 Task: Book a round-trip flight for 2 adults and 1 infant in seat from New York to Cancun on July 12, 2023, returning on July 19, 2023.
Action: Mouse moved to (392, 442)
Screenshot: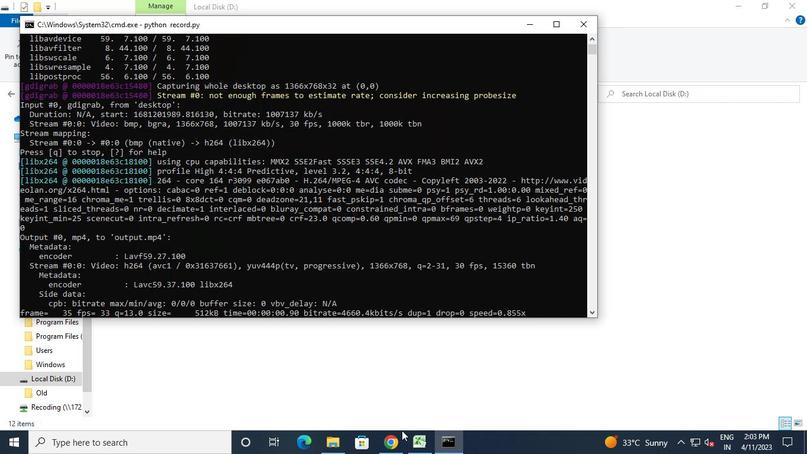 
Action: Mouse pressed left at (392, 442)
Screenshot: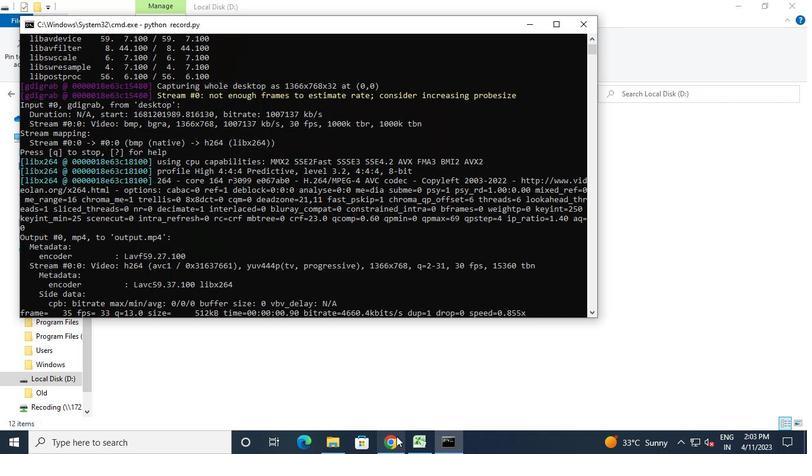 
Action: Mouse moved to (34, 261)
Screenshot: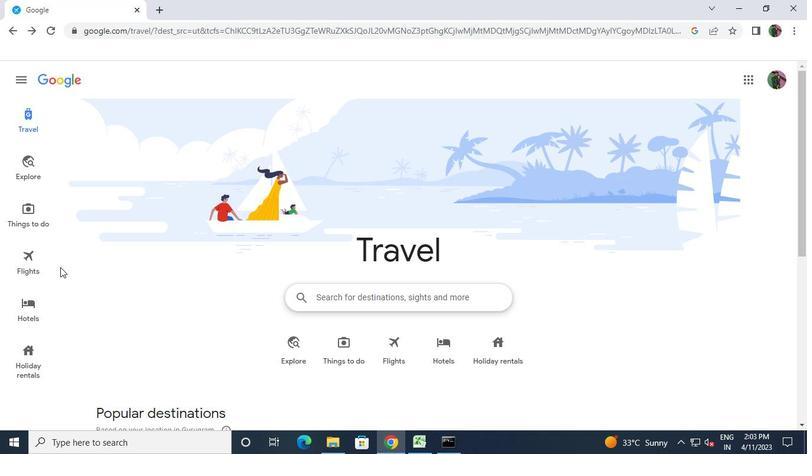 
Action: Mouse pressed left at (34, 261)
Screenshot: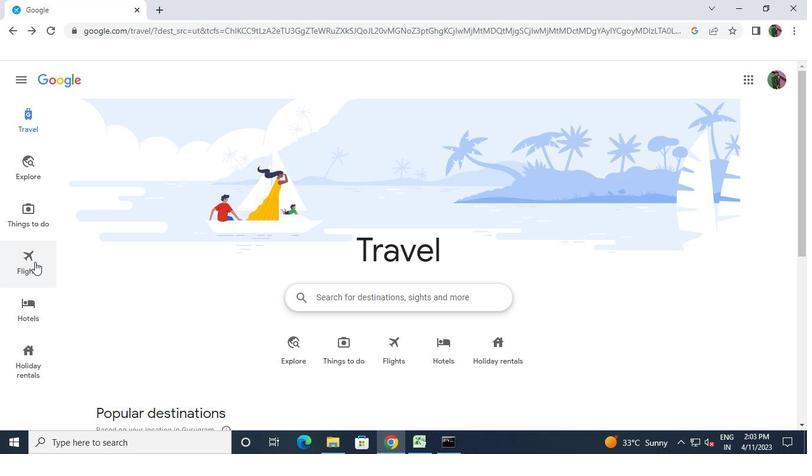 
Action: Mouse moved to (209, 125)
Screenshot: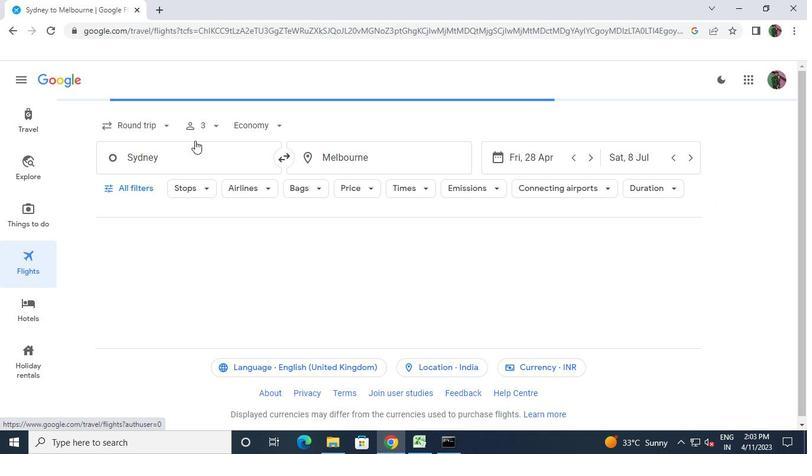 
Action: Mouse pressed left at (209, 125)
Screenshot: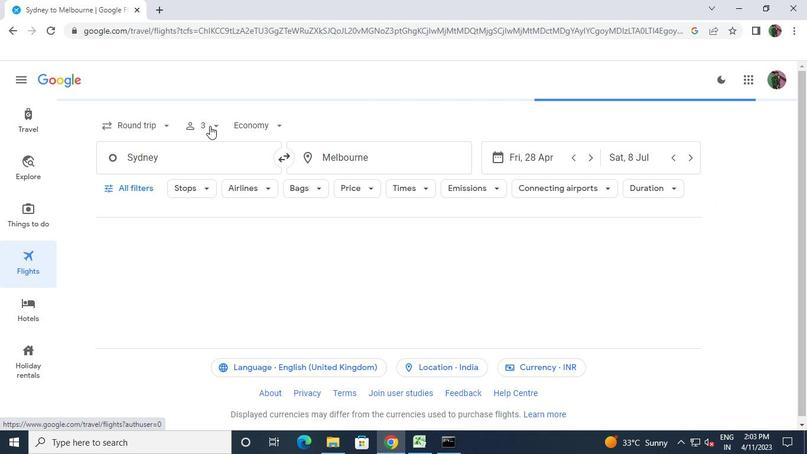 
Action: Mouse moved to (256, 155)
Screenshot: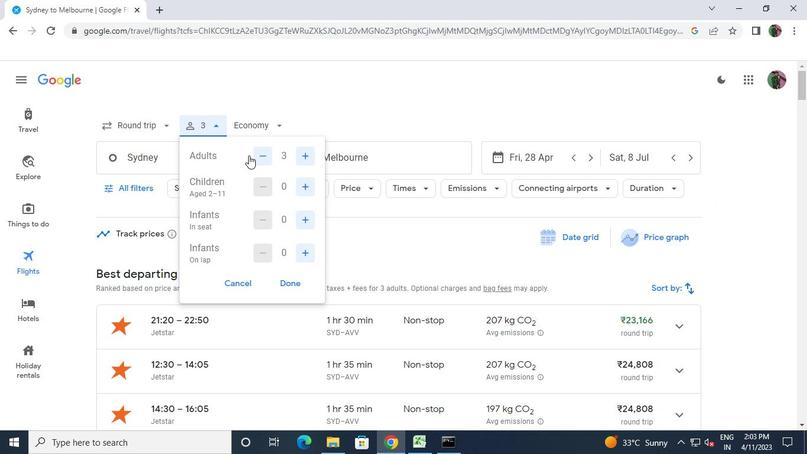 
Action: Mouse pressed left at (256, 155)
Screenshot: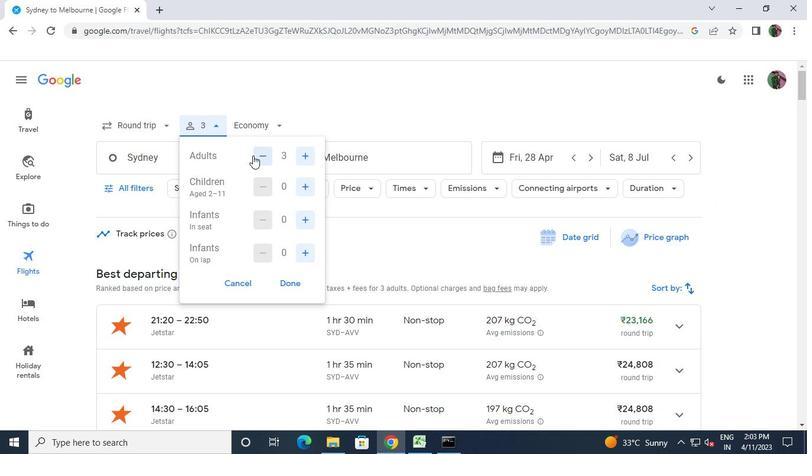 
Action: Mouse moved to (257, 155)
Screenshot: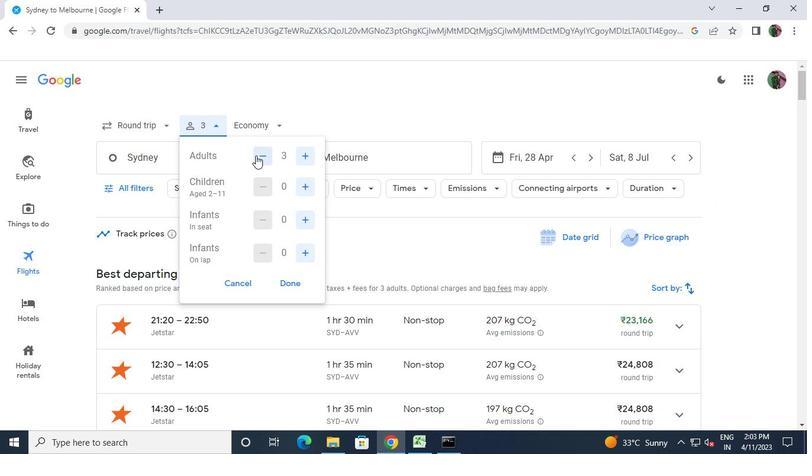
Action: Mouse pressed left at (257, 155)
Screenshot: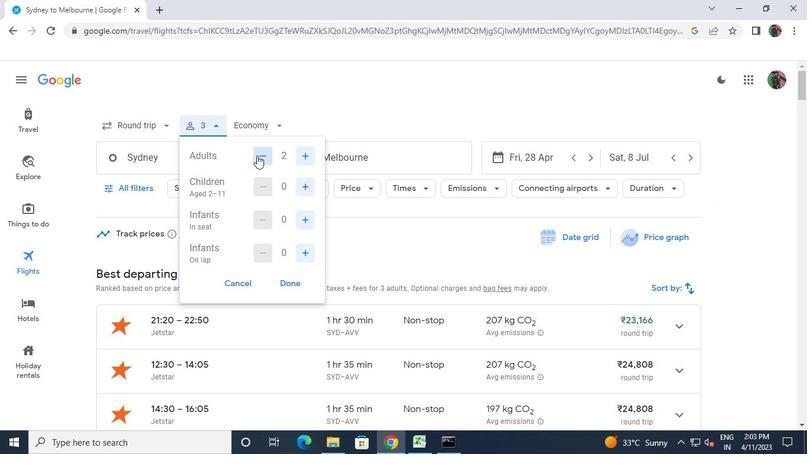 
Action: Mouse moved to (307, 221)
Screenshot: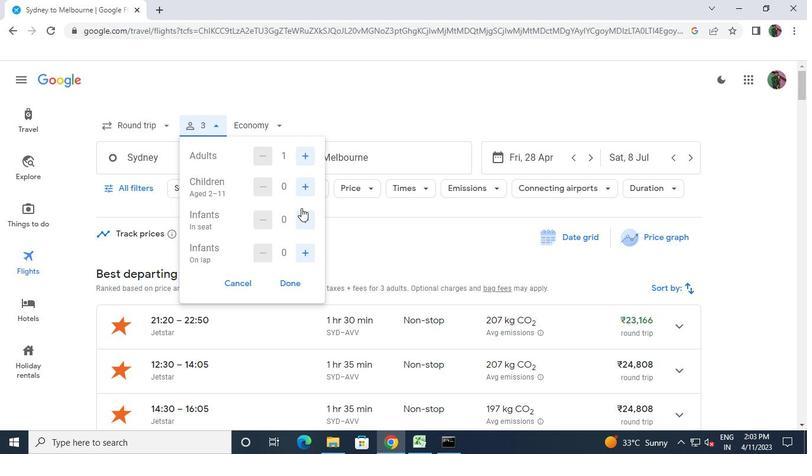 
Action: Mouse pressed left at (307, 221)
Screenshot: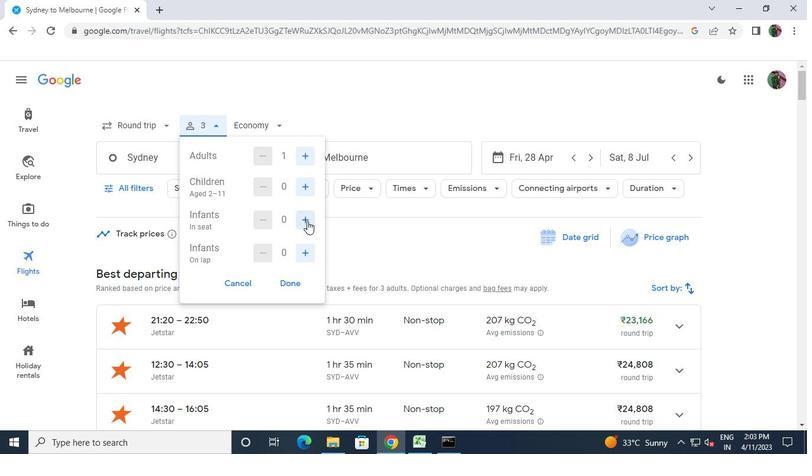 
Action: Mouse pressed left at (307, 221)
Screenshot: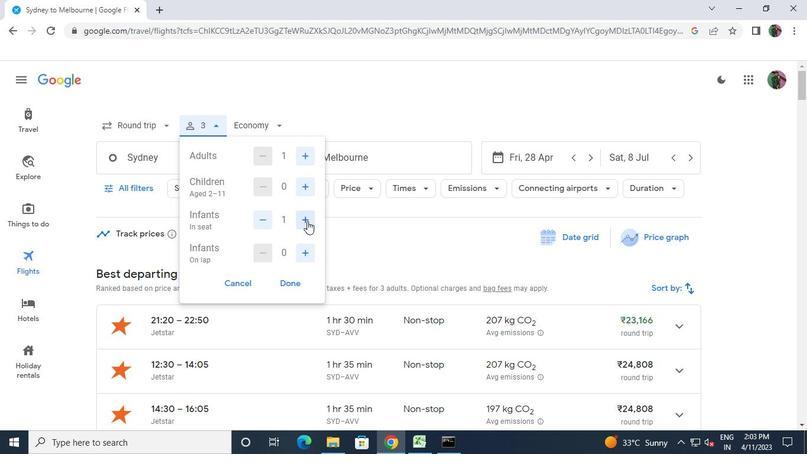 
Action: Mouse moved to (290, 279)
Screenshot: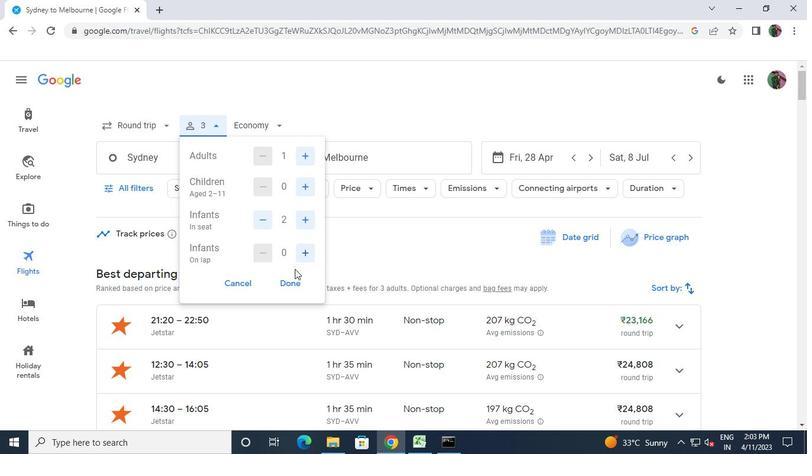 
Action: Mouse pressed left at (290, 279)
Screenshot: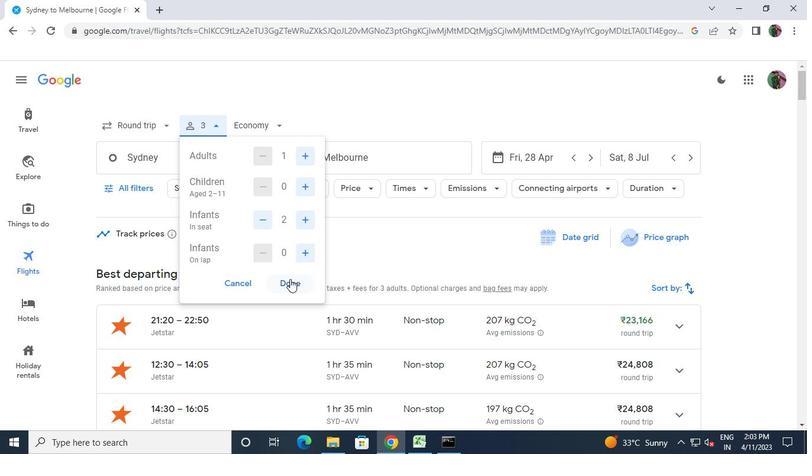
Action: Mouse moved to (529, 161)
Screenshot: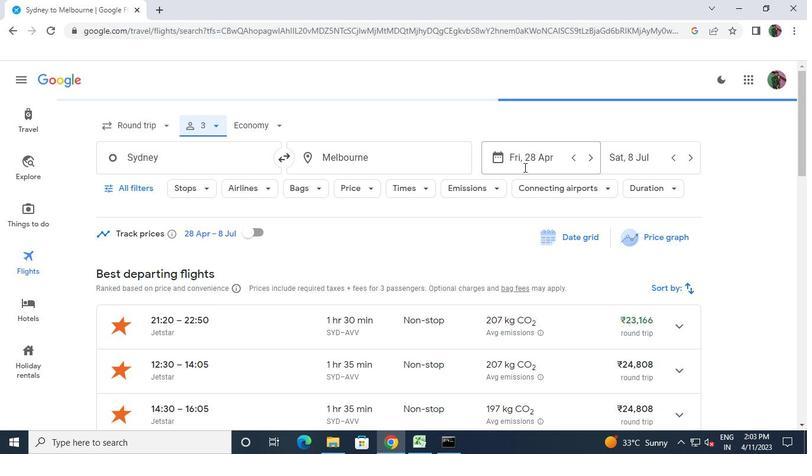 
Action: Mouse pressed left at (529, 161)
Screenshot: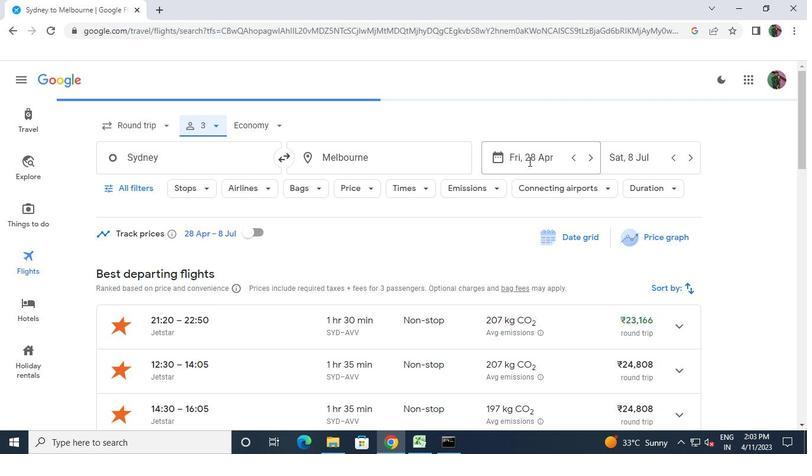 
Action: Mouse moved to (397, 258)
Screenshot: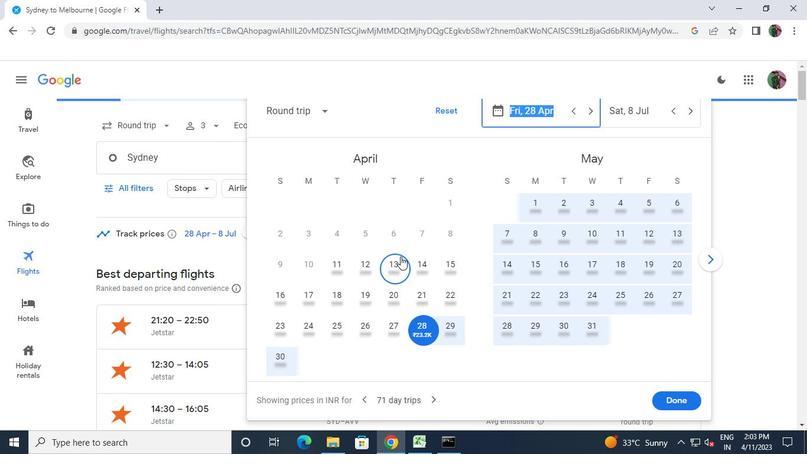 
Action: Mouse pressed left at (397, 258)
Screenshot: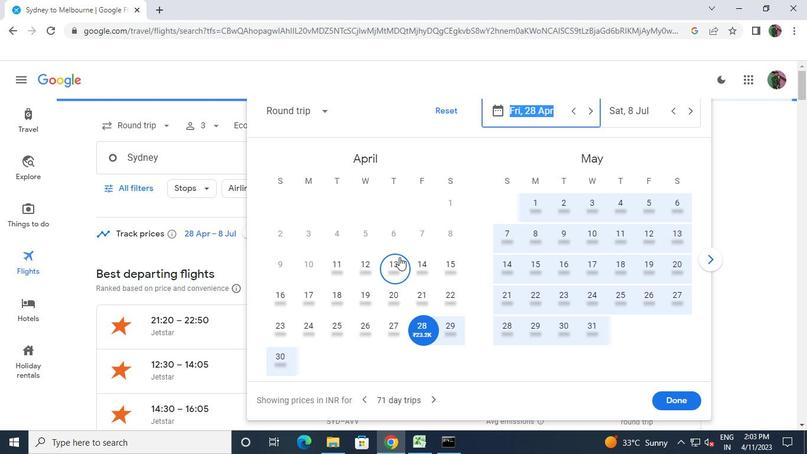 
Action: Mouse moved to (596, 229)
Screenshot: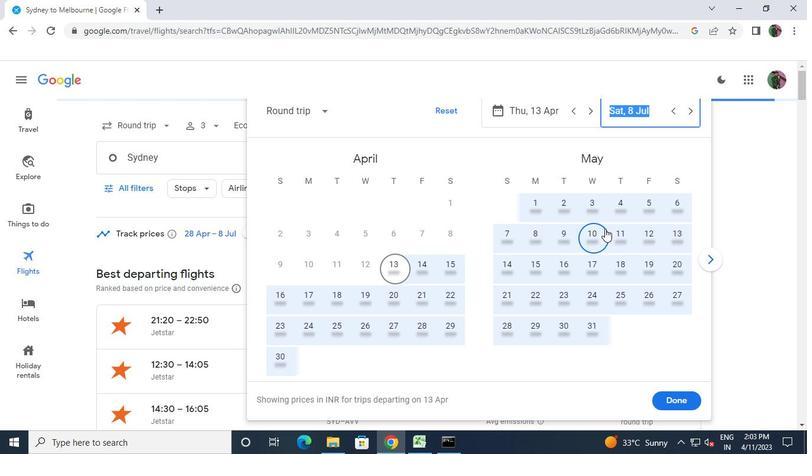 
Action: Mouse pressed left at (596, 229)
Screenshot: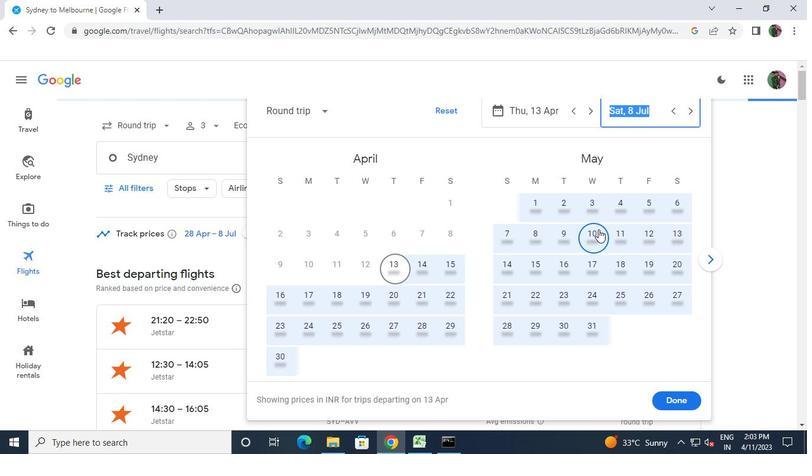 
Action: Mouse moved to (678, 399)
Screenshot: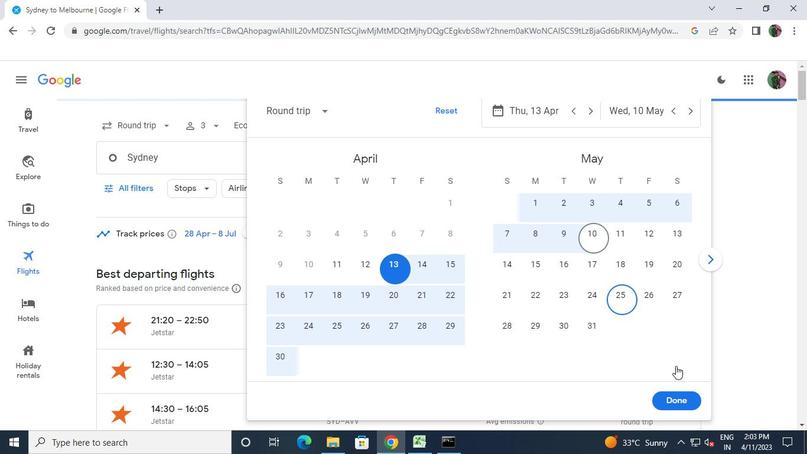 
Action: Mouse pressed left at (678, 399)
Screenshot: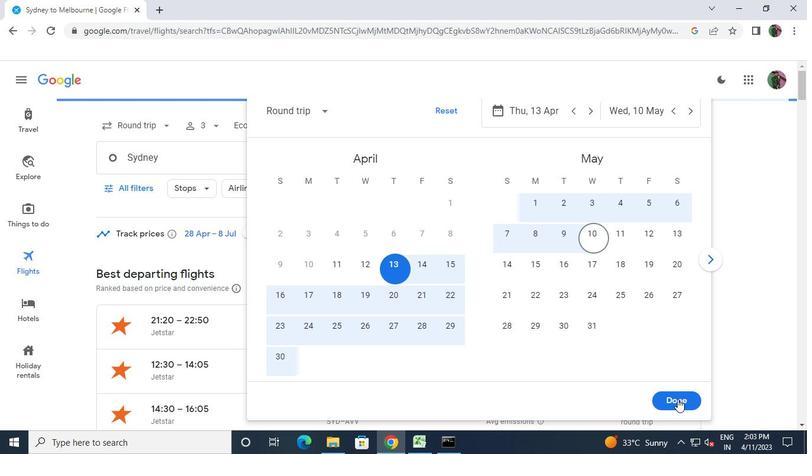 
Action: Mouse moved to (187, 162)
Screenshot: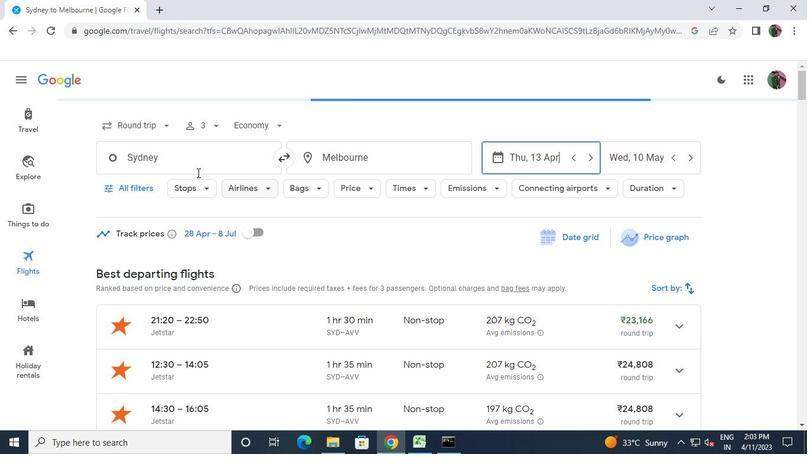 
Action: Mouse pressed left at (187, 162)
Screenshot: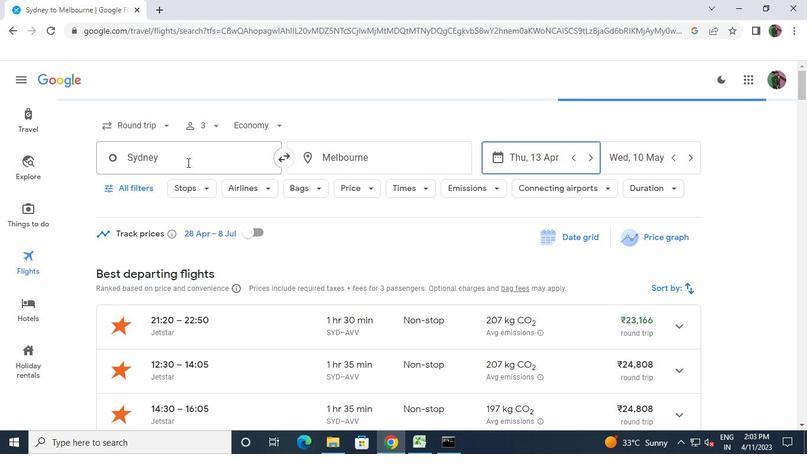 
Action: Mouse moved to (417, 146)
Screenshot: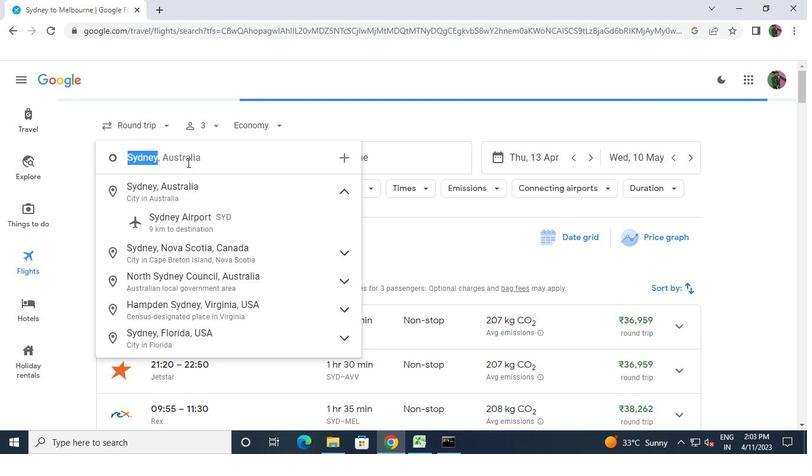 
Action: Keyboard n
Screenshot: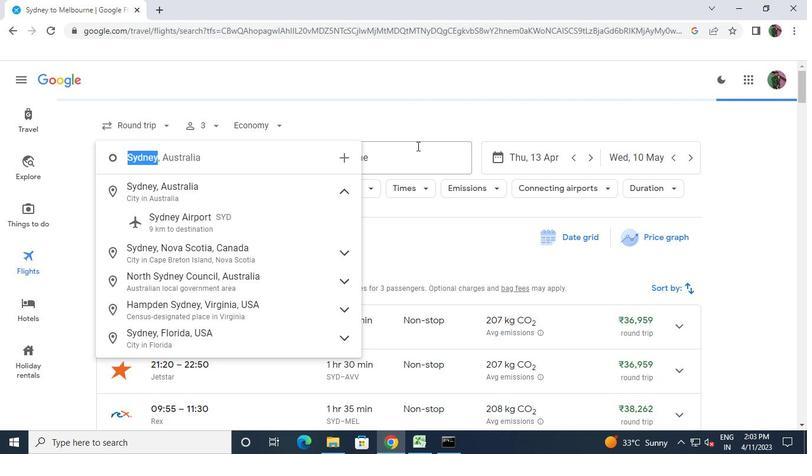 
Action: Keyboard e
Screenshot: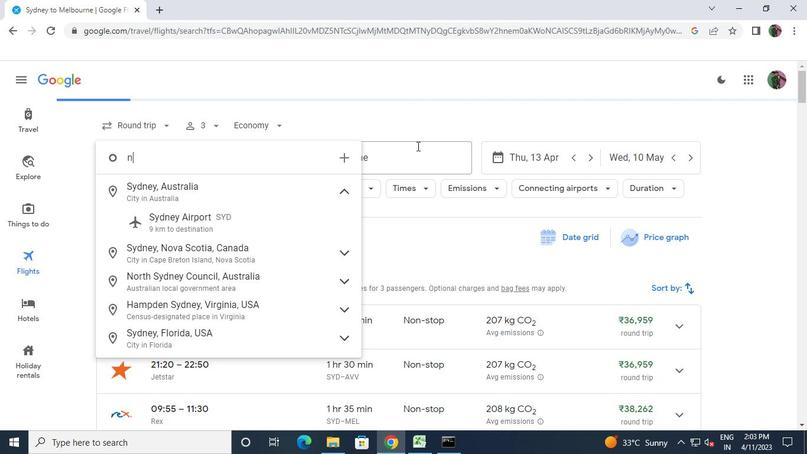 
Action: Keyboard Key.space
Screenshot: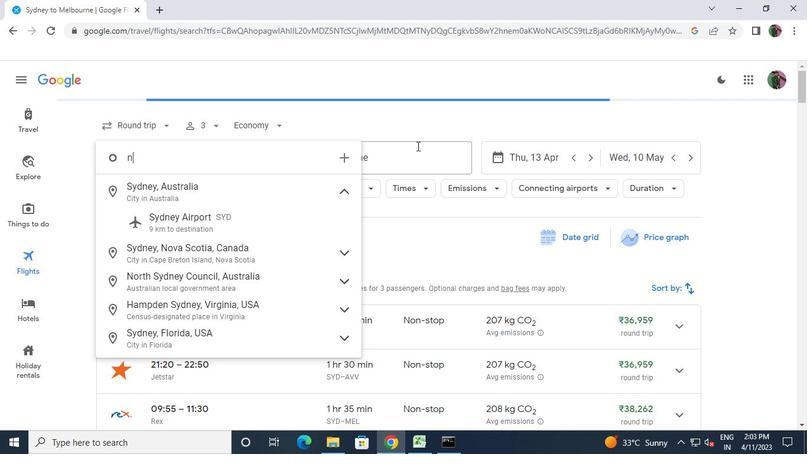 
Action: Keyboard y
Screenshot: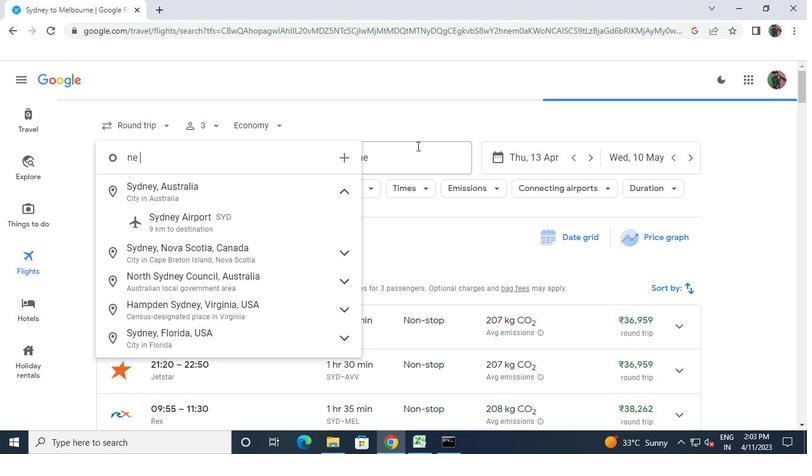 
Action: Keyboard o
Screenshot: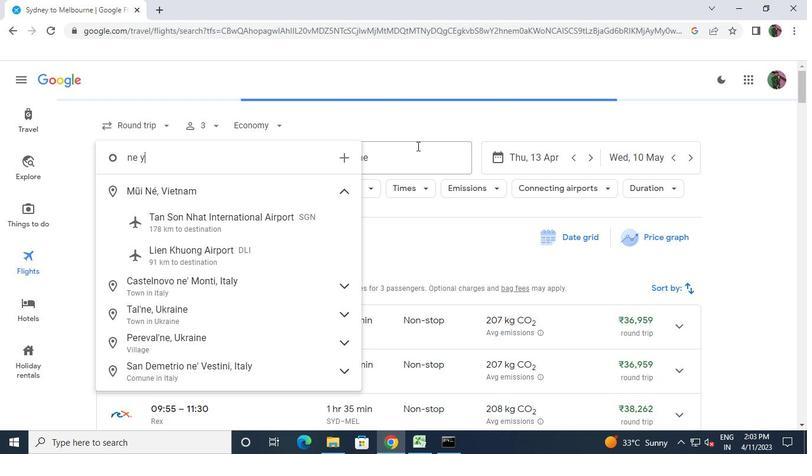 
Action: Keyboard r
Screenshot: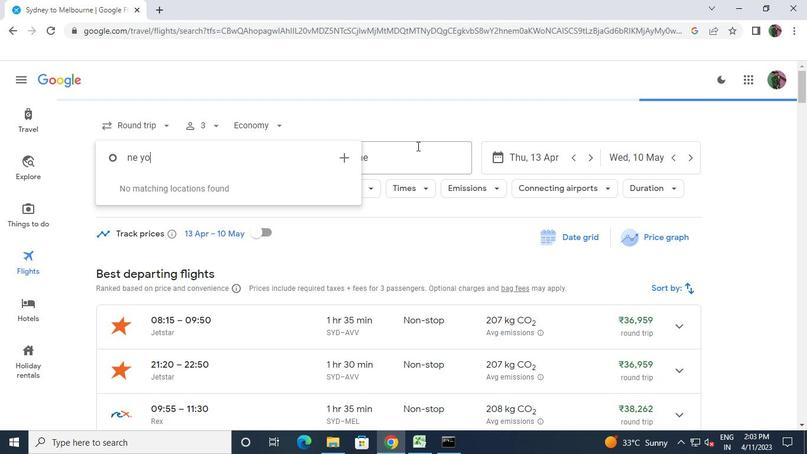 
Action: Keyboard k
Screenshot: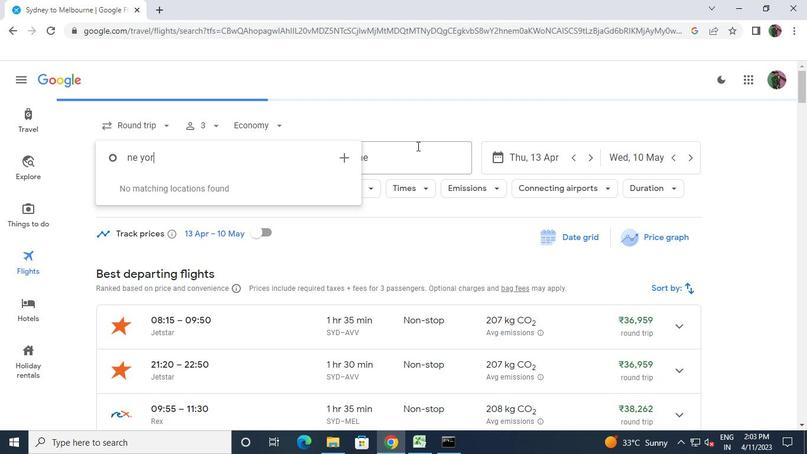 
Action: Mouse moved to (232, 197)
Screenshot: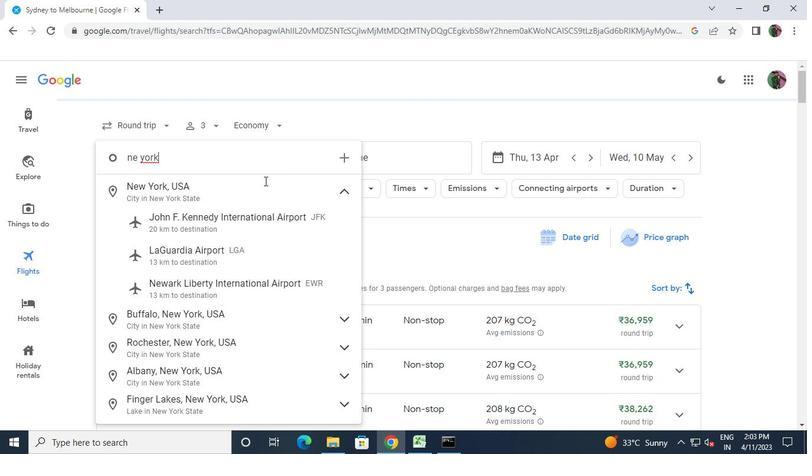 
Action: Mouse pressed left at (232, 197)
Screenshot: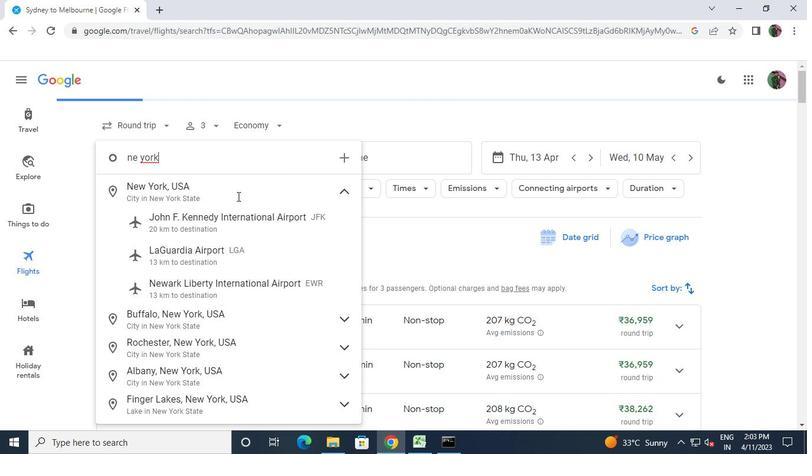 
Action: Mouse moved to (170, 191)
Screenshot: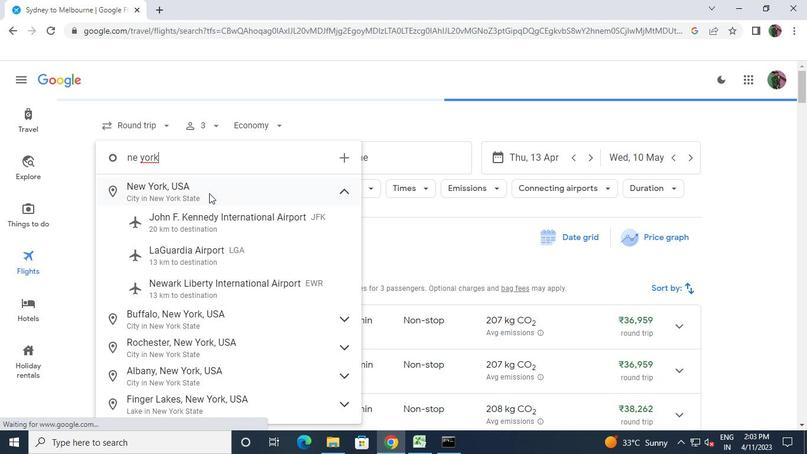 
Action: Mouse pressed left at (170, 191)
Screenshot: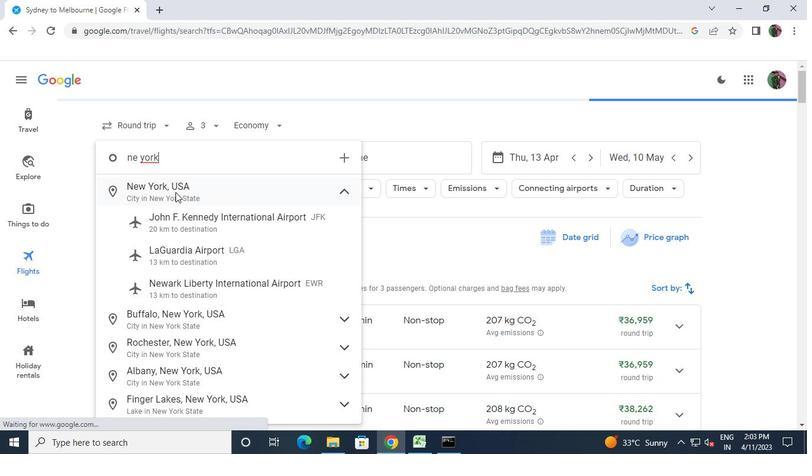 
Action: Mouse moved to (378, 159)
Screenshot: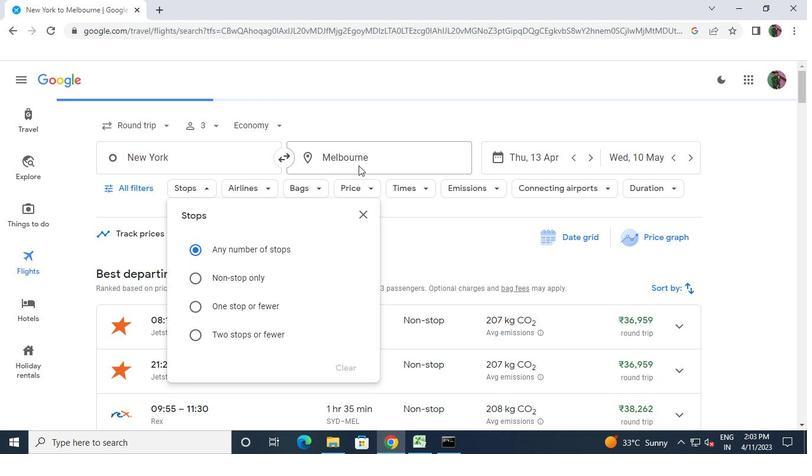 
Action: Mouse pressed left at (378, 159)
Screenshot: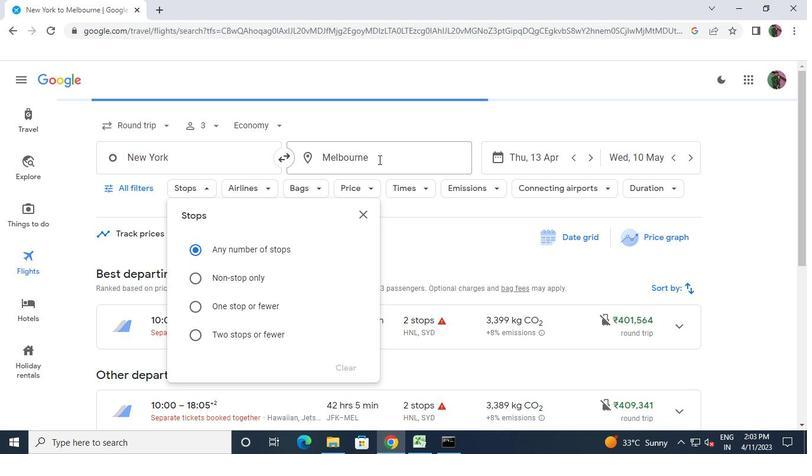 
Action: Keyboard c
Screenshot: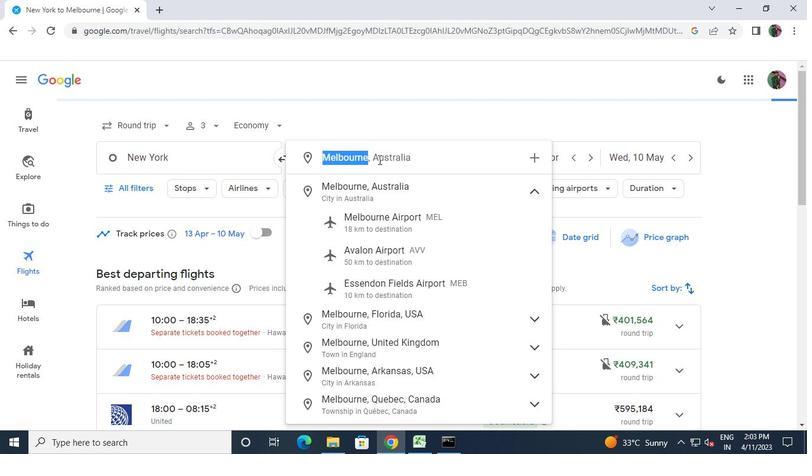 
Action: Keyboard a
Screenshot: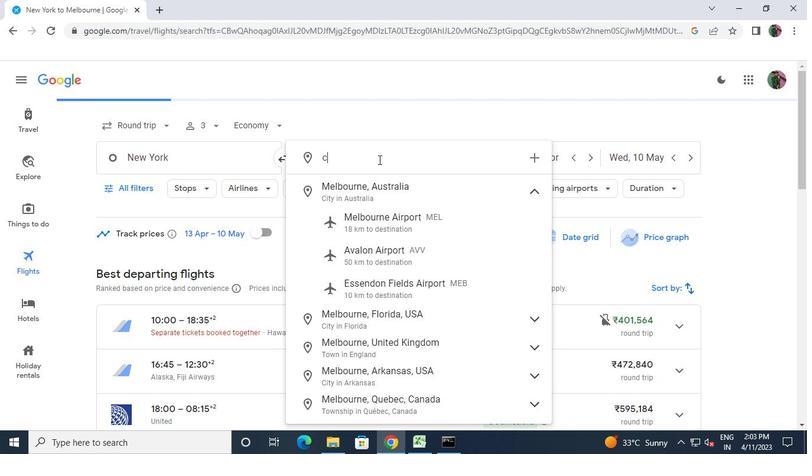 
Action: Keyboard n
Screenshot: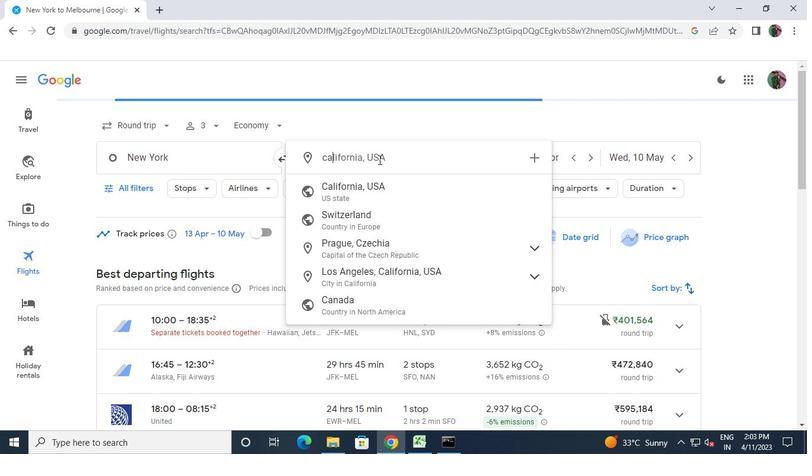 
Action: Keyboard c
Screenshot: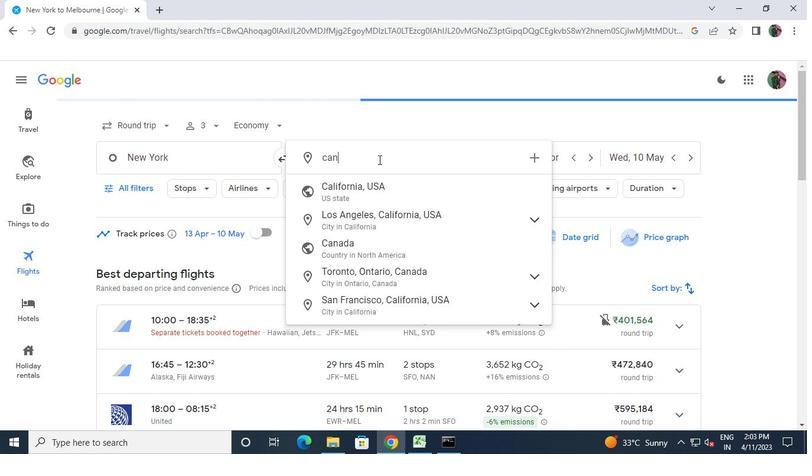 
Action: Mouse moved to (352, 182)
Screenshot: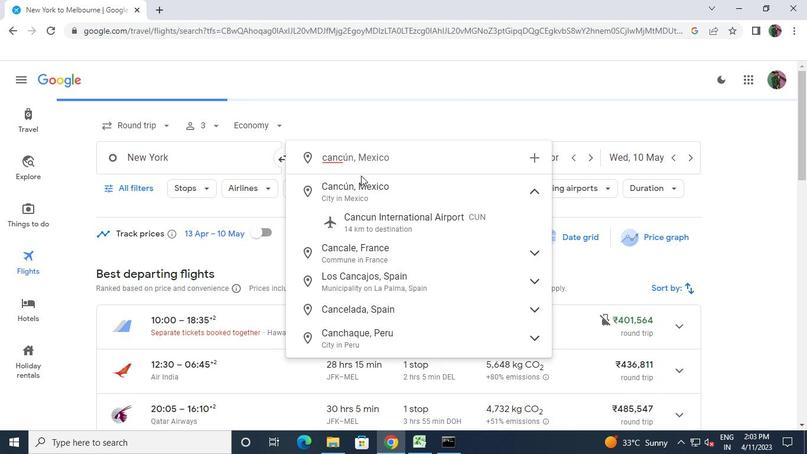 
Action: Mouse pressed left at (352, 182)
Screenshot: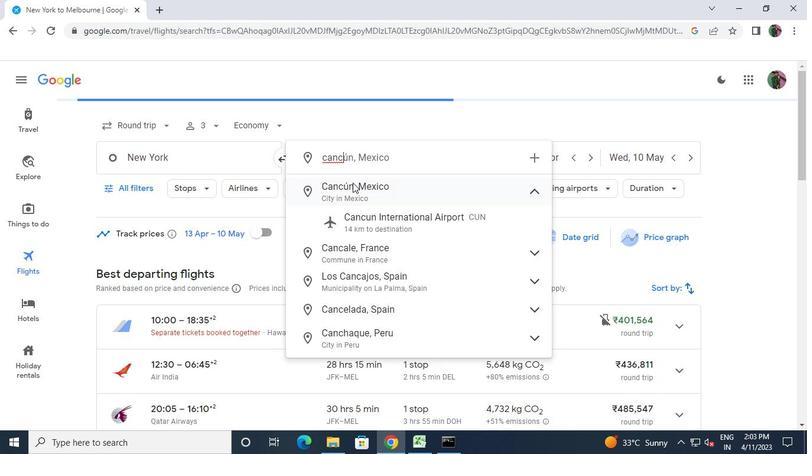
Action: Mouse moved to (500, 358)
Screenshot: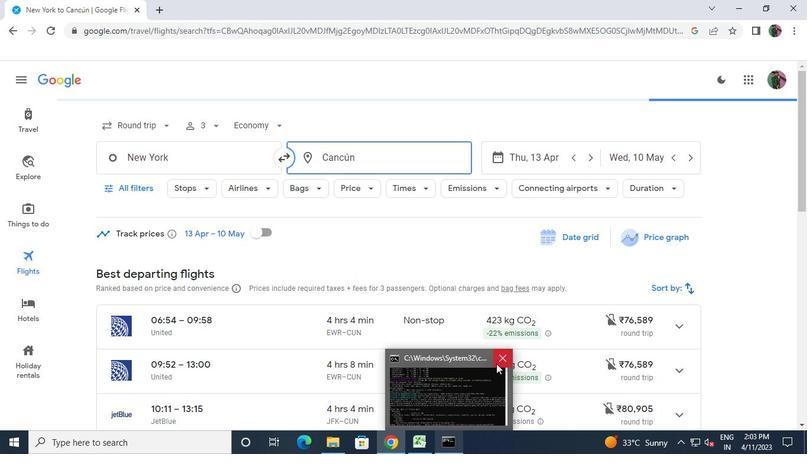 
Action: Mouse pressed left at (500, 358)
Screenshot: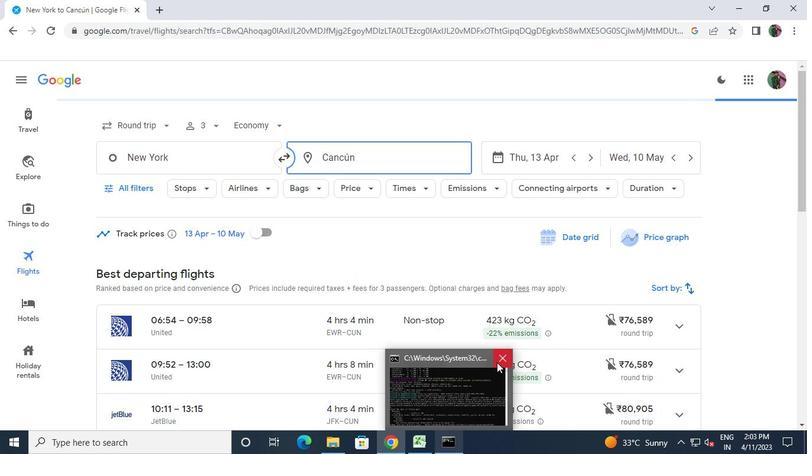 
